 Task: Select top most timezone.
Action: Mouse moved to (480, 298)
Screenshot: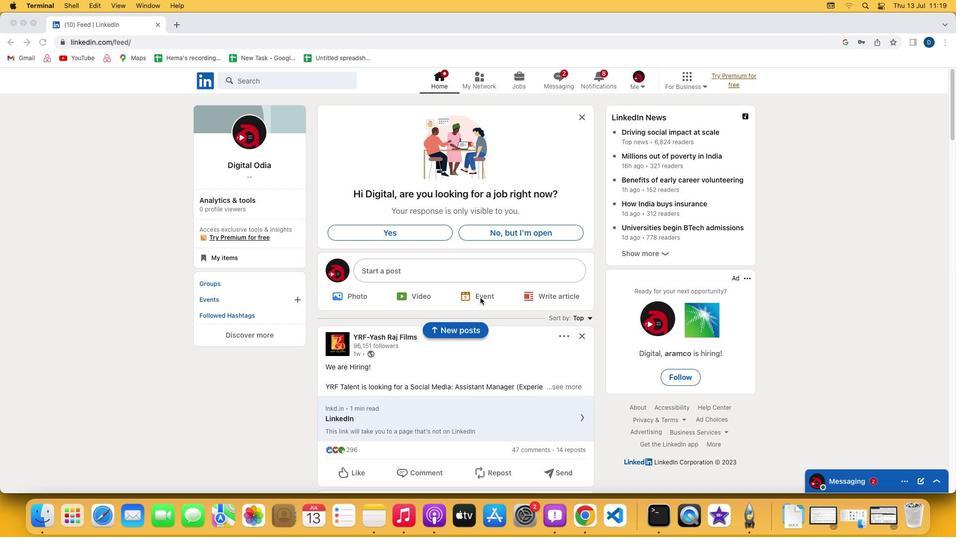 
Action: Mouse pressed left at (480, 298)
Screenshot: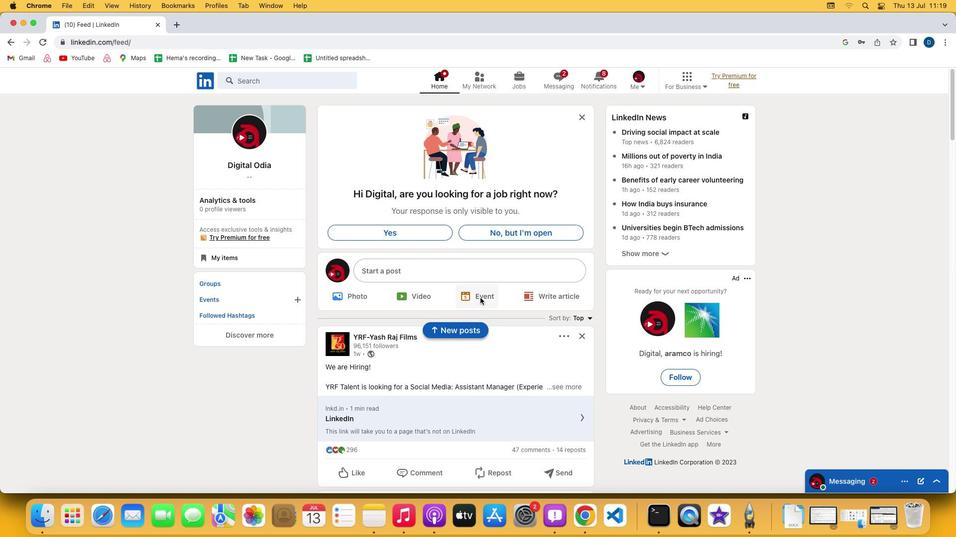 
Action: Mouse pressed left at (480, 298)
Screenshot: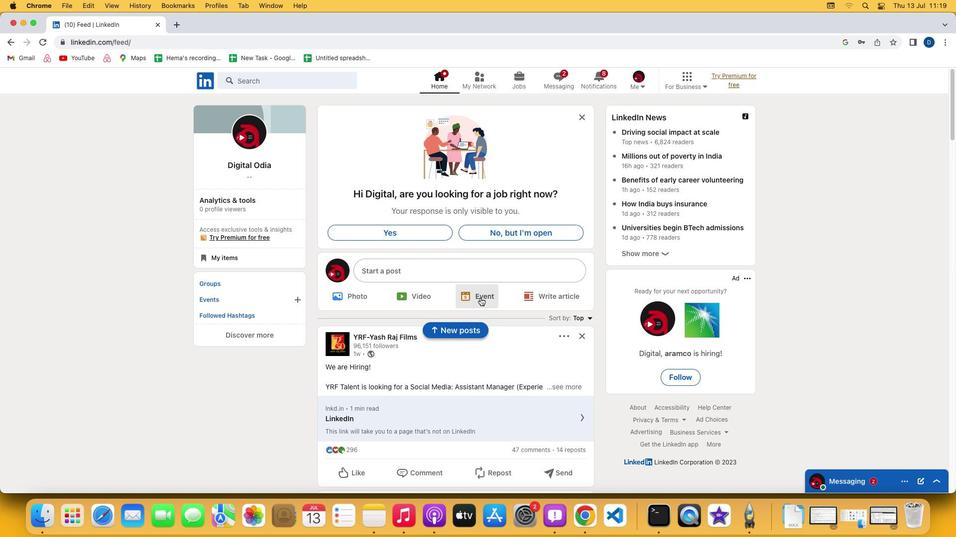 
Action: Mouse moved to (461, 340)
Screenshot: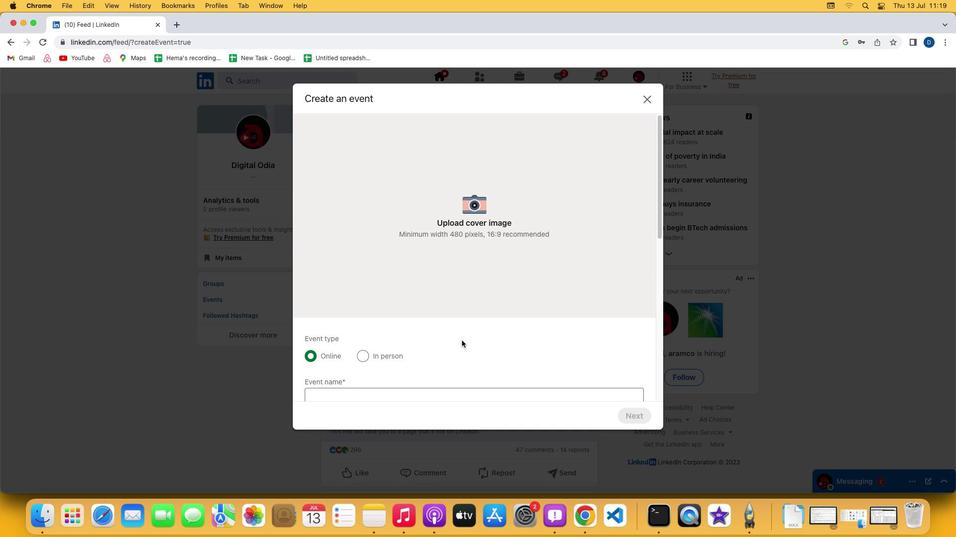 
Action: Mouse scrolled (461, 340) with delta (0, 0)
Screenshot: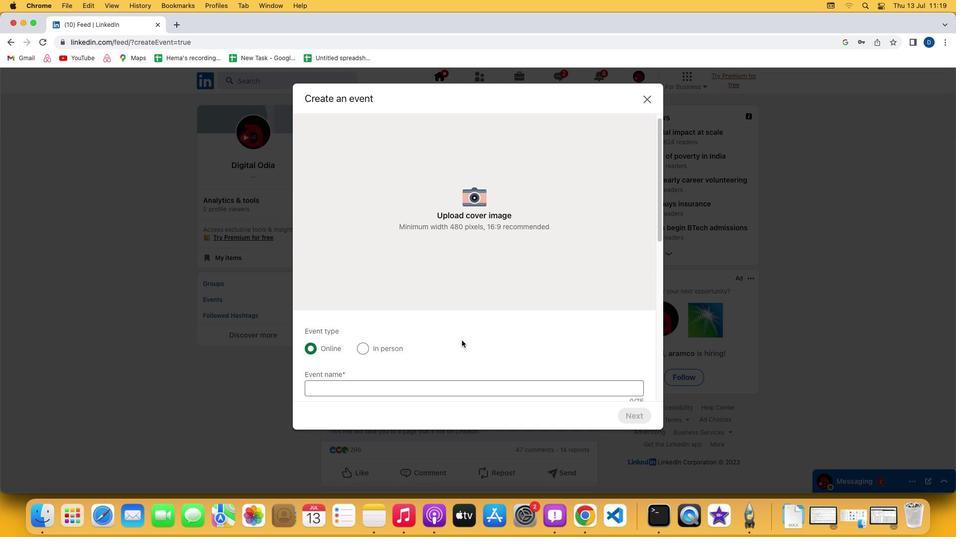 
Action: Mouse scrolled (461, 340) with delta (0, 0)
Screenshot: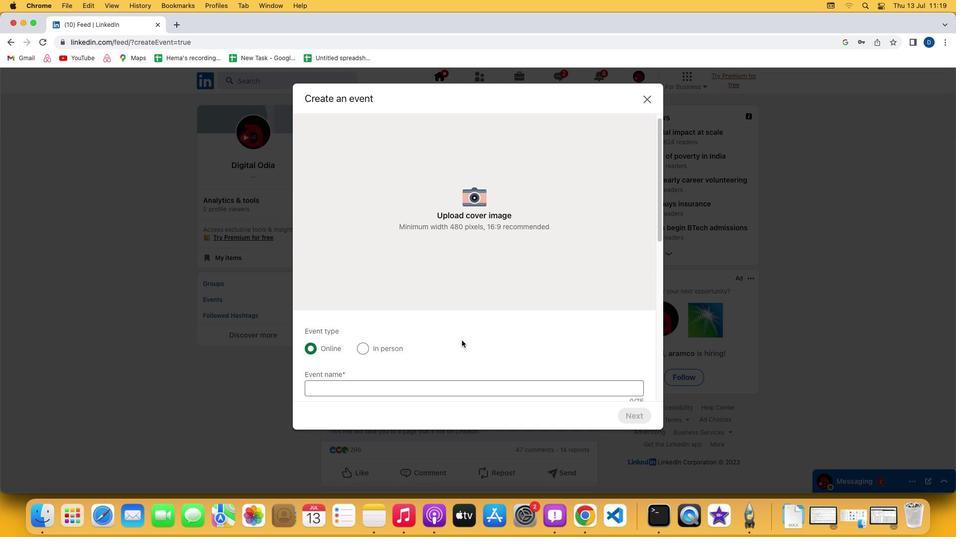 
Action: Mouse scrolled (461, 340) with delta (0, -1)
Screenshot: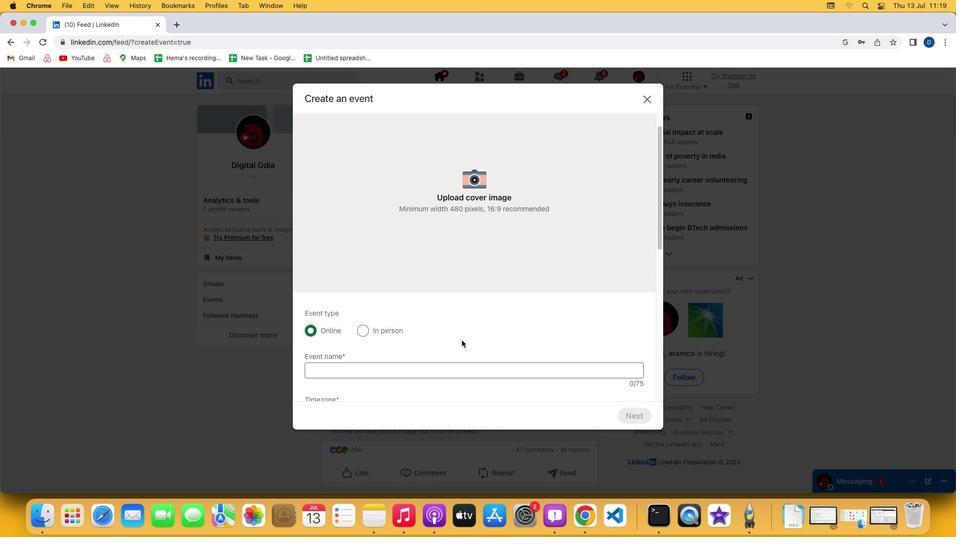 
Action: Mouse scrolled (461, 340) with delta (0, -1)
Screenshot: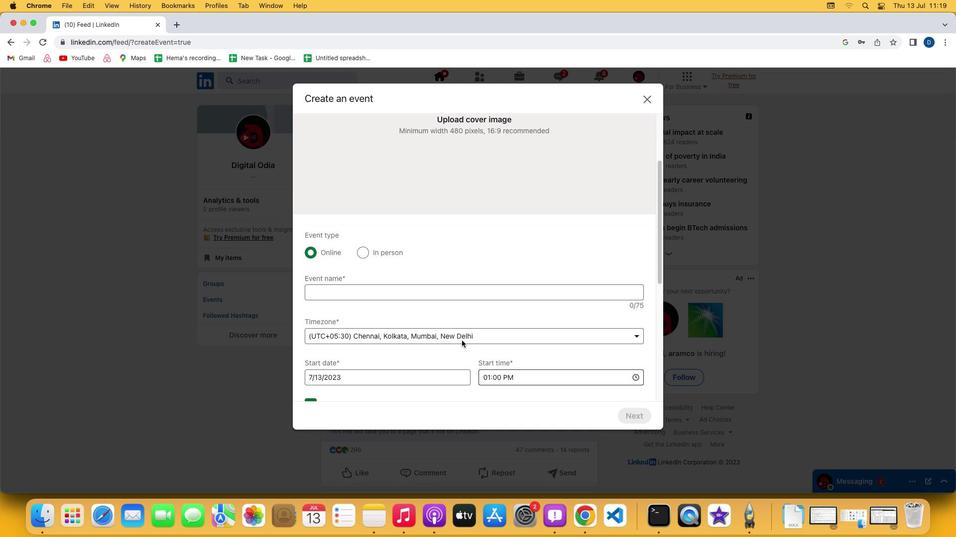 
Action: Mouse moved to (505, 273)
Screenshot: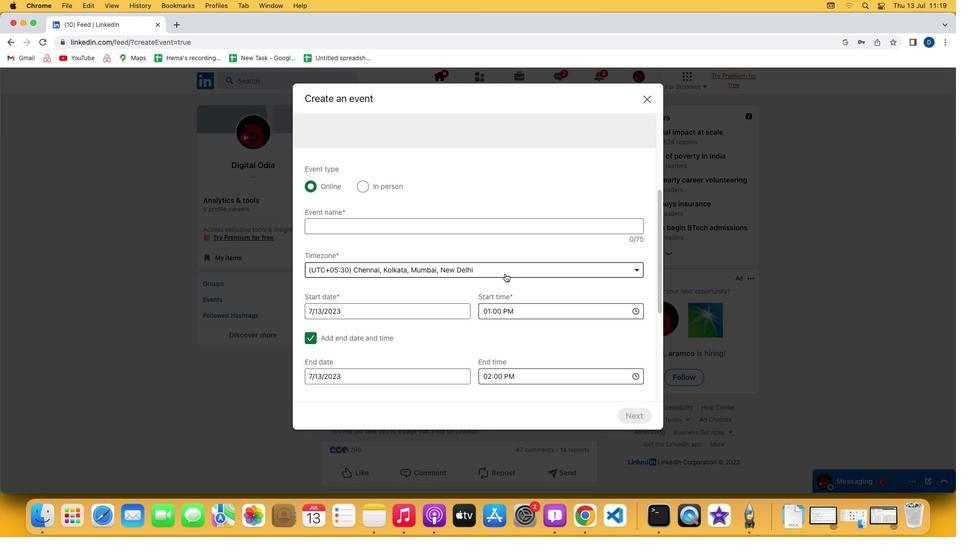 
Action: Mouse pressed left at (505, 273)
Screenshot: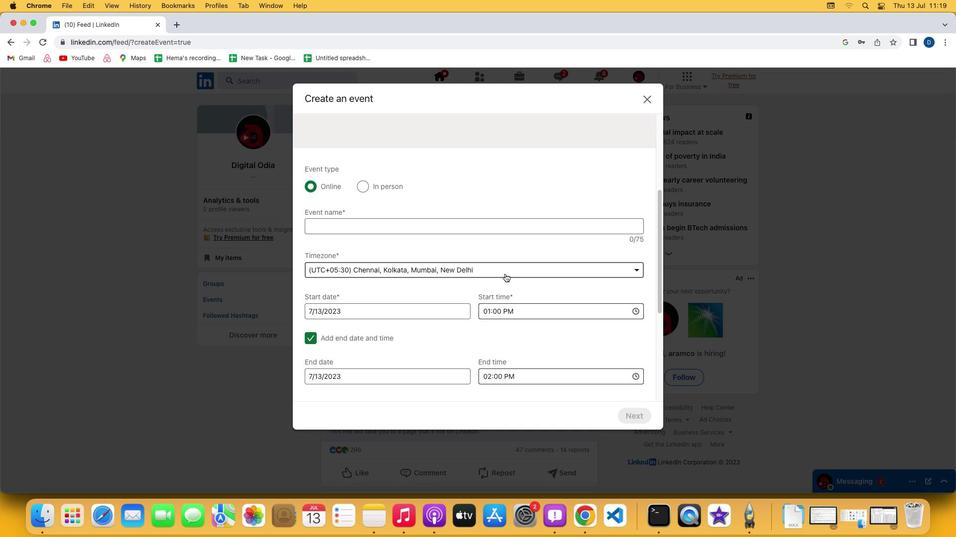 
Action: Mouse moved to (473, 288)
Screenshot: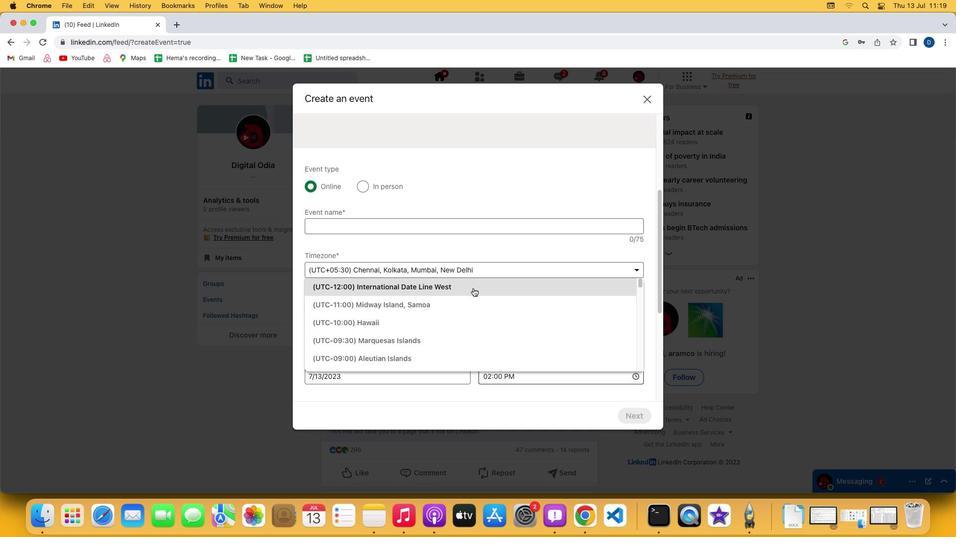 
Action: Mouse pressed left at (473, 288)
Screenshot: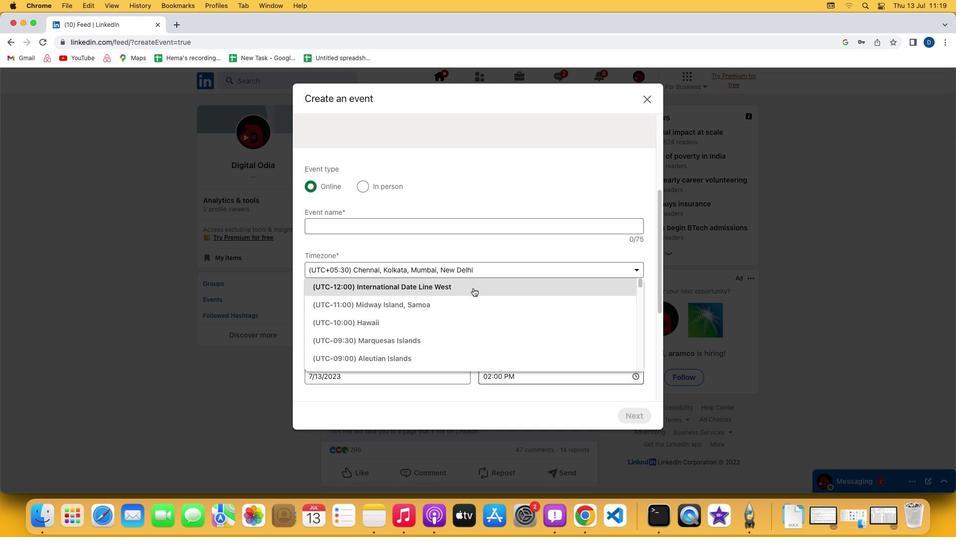
